 Task: Create a rule from the Agile list, Priority changed -> Complete task in the project BridgeForge if Priority Cleared then Complete Task
Action: Mouse moved to (1024, 166)
Screenshot: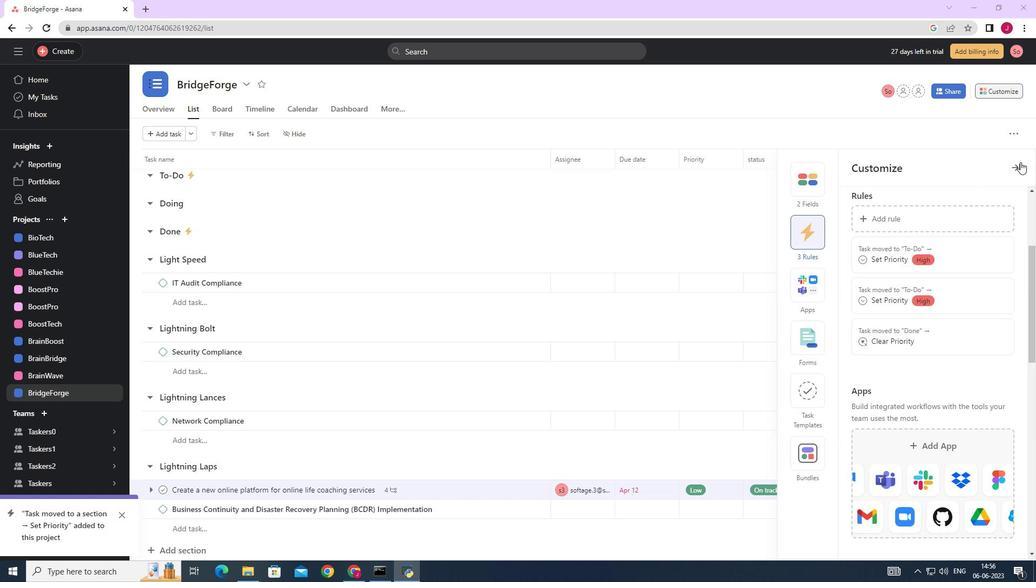 
Action: Mouse pressed left at (1024, 166)
Screenshot: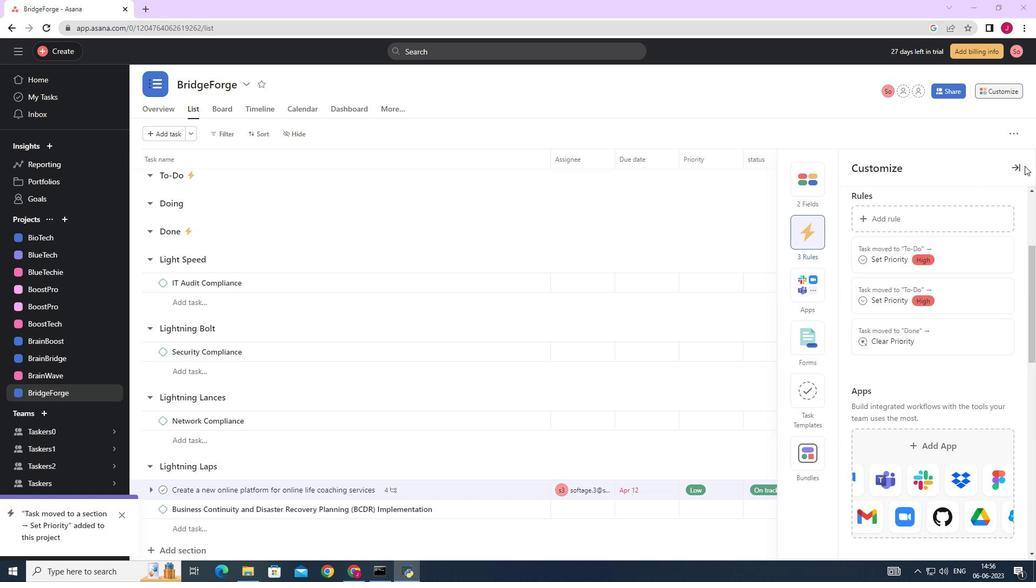 
Action: Mouse moved to (1019, 166)
Screenshot: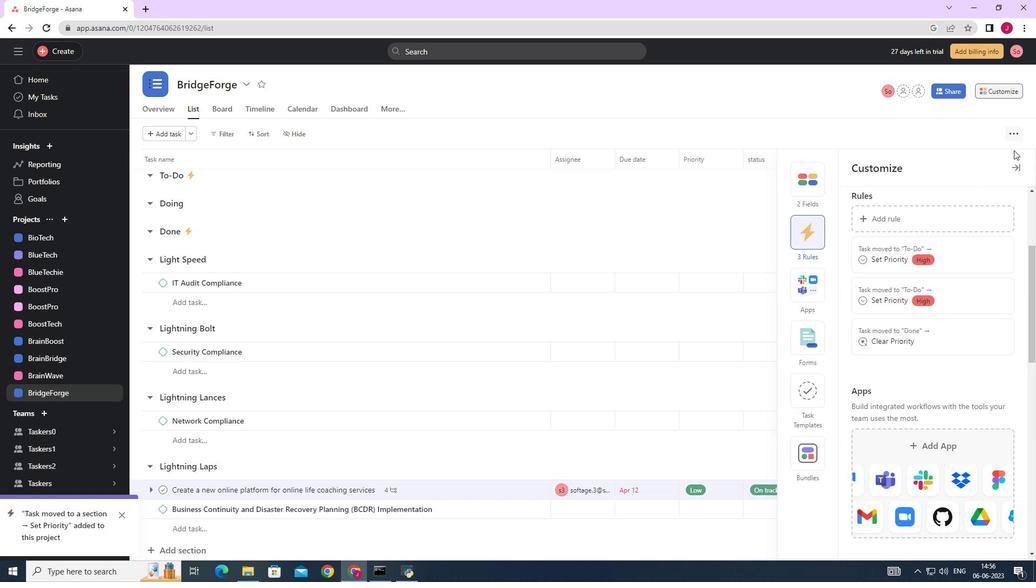 
Action: Mouse pressed left at (1019, 166)
Screenshot: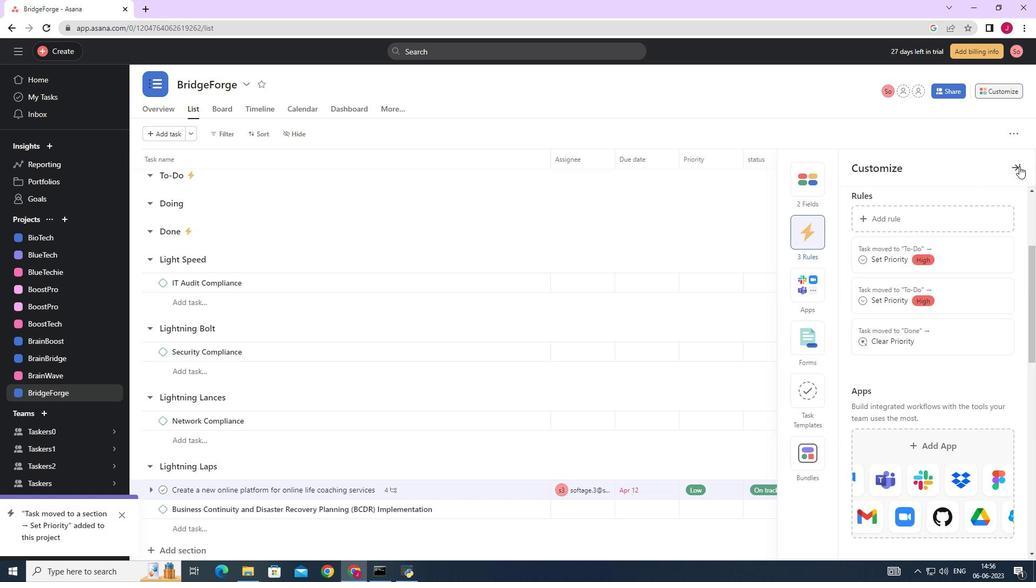 
Action: Mouse moved to (1000, 91)
Screenshot: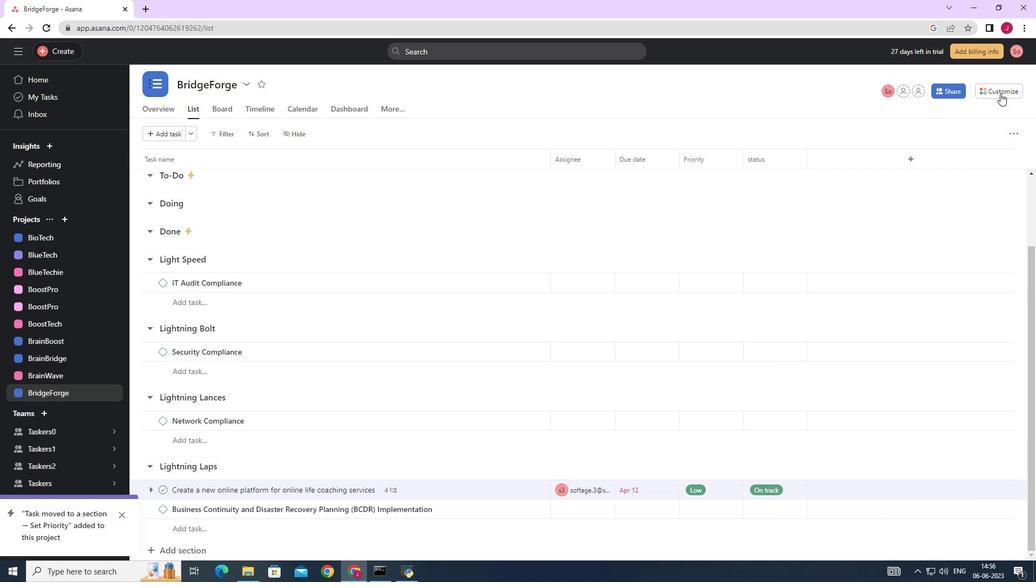 
Action: Mouse pressed left at (1000, 91)
Screenshot: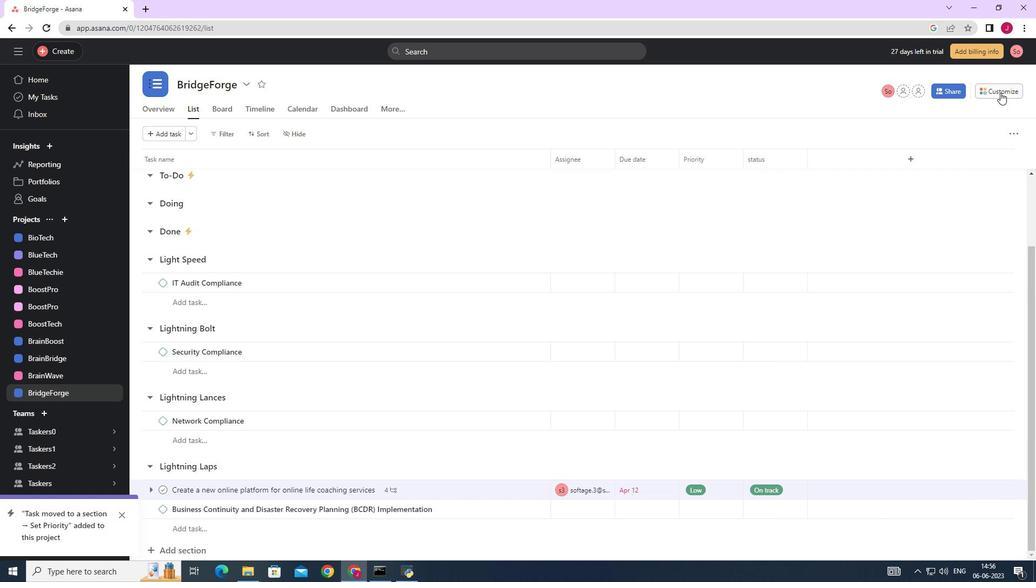 
Action: Mouse moved to (806, 232)
Screenshot: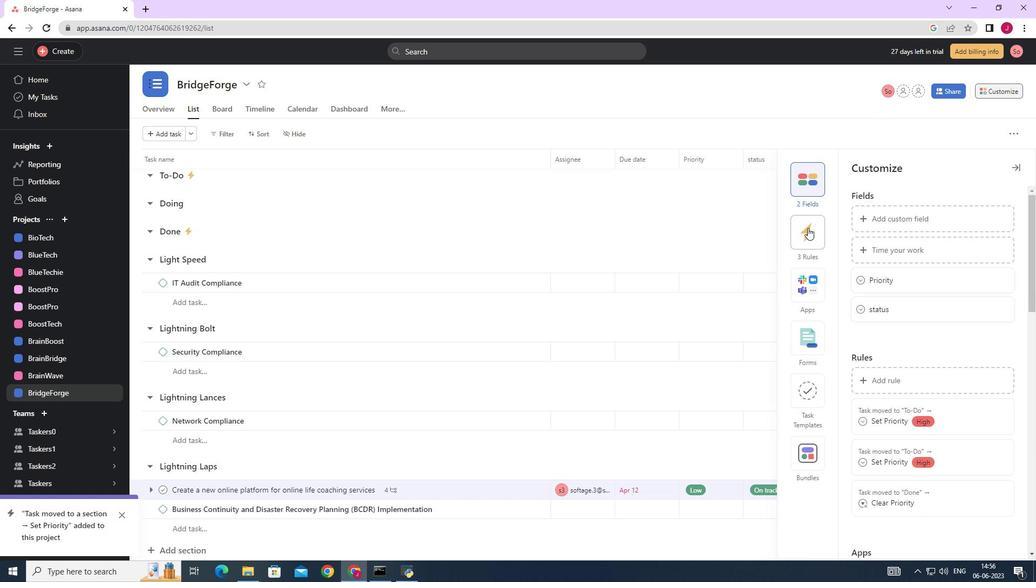 
Action: Mouse pressed left at (806, 232)
Screenshot: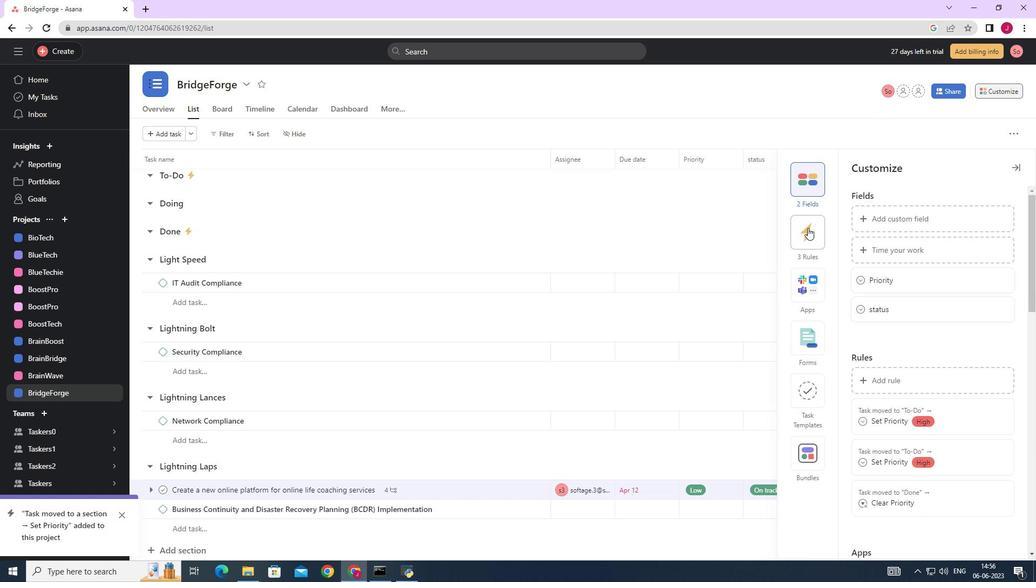 
Action: Mouse moved to (889, 221)
Screenshot: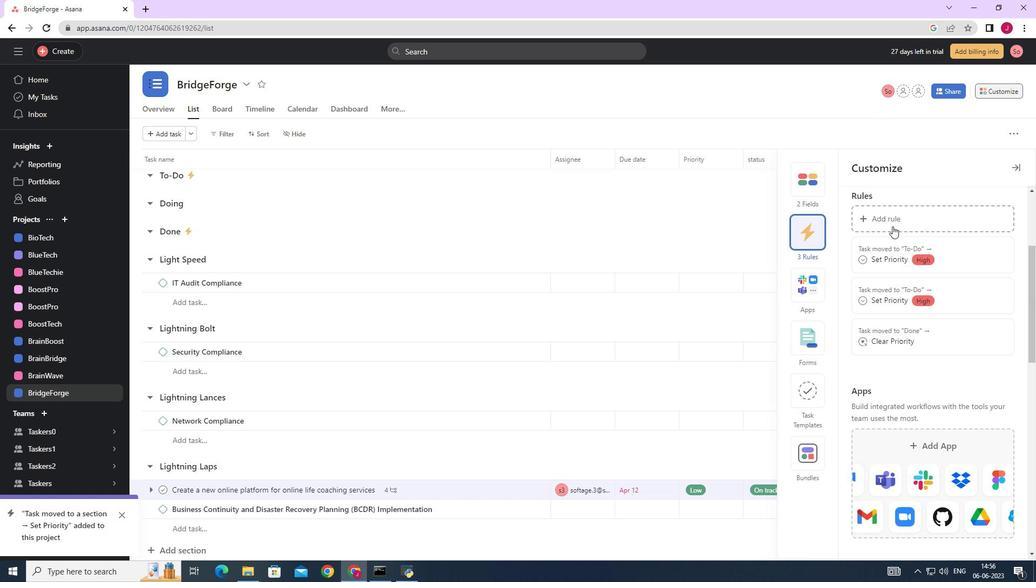 
Action: Mouse pressed left at (889, 221)
Screenshot: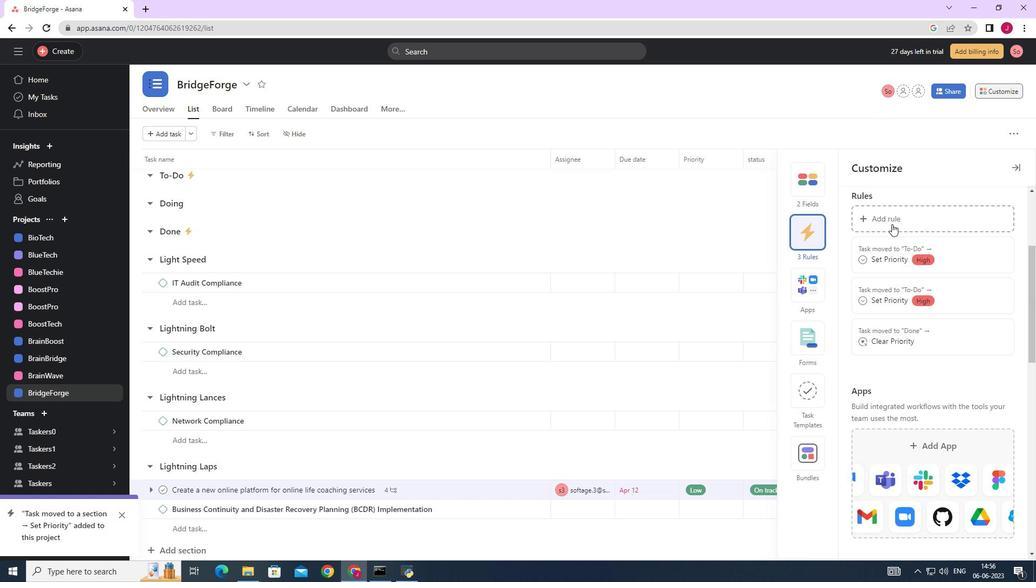 
Action: Mouse moved to (221, 163)
Screenshot: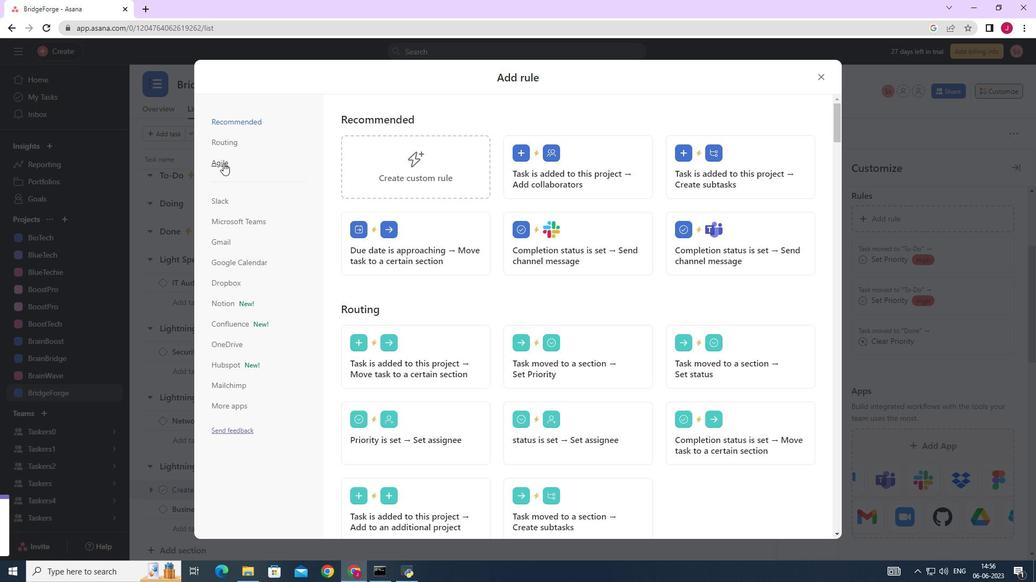 
Action: Mouse pressed left at (221, 163)
Screenshot: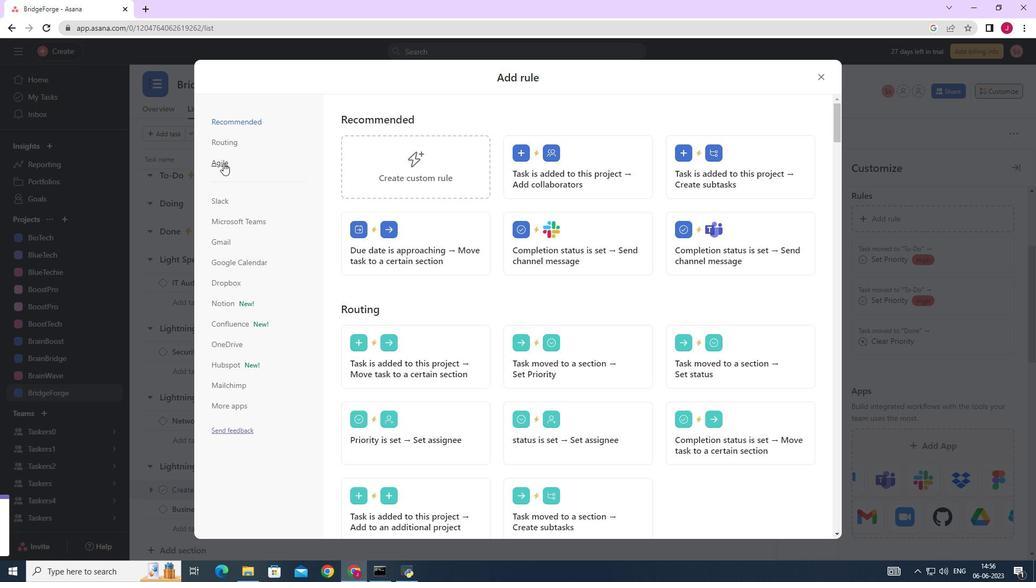 
Action: Mouse moved to (436, 151)
Screenshot: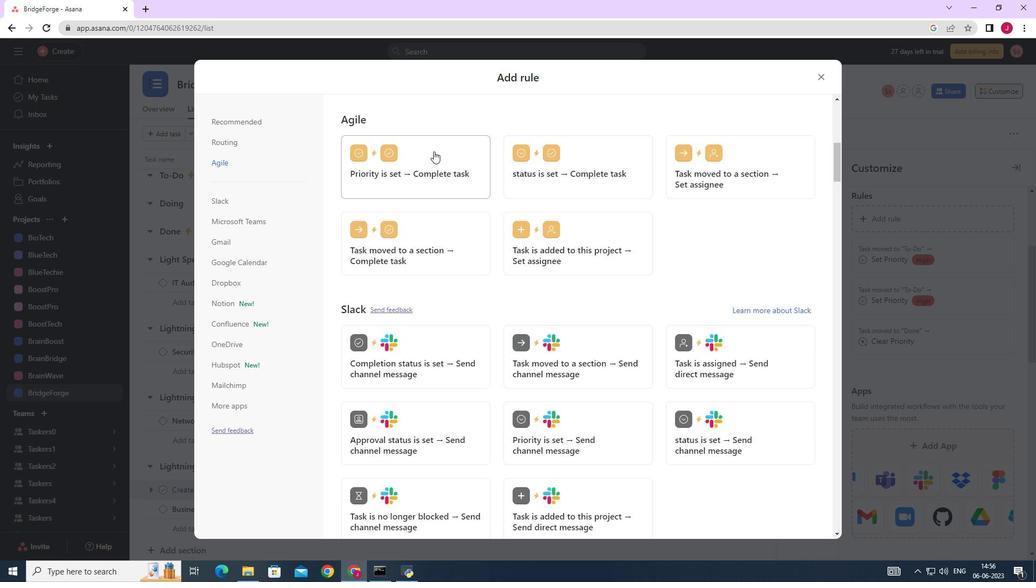 
Action: Mouse pressed left at (436, 151)
Screenshot: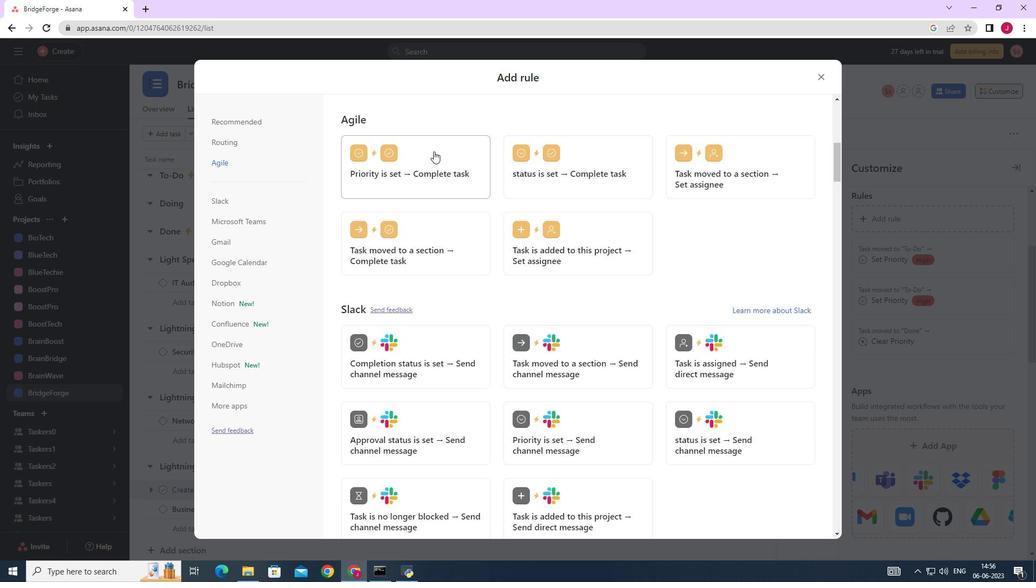 
Action: Mouse moved to (382, 294)
Screenshot: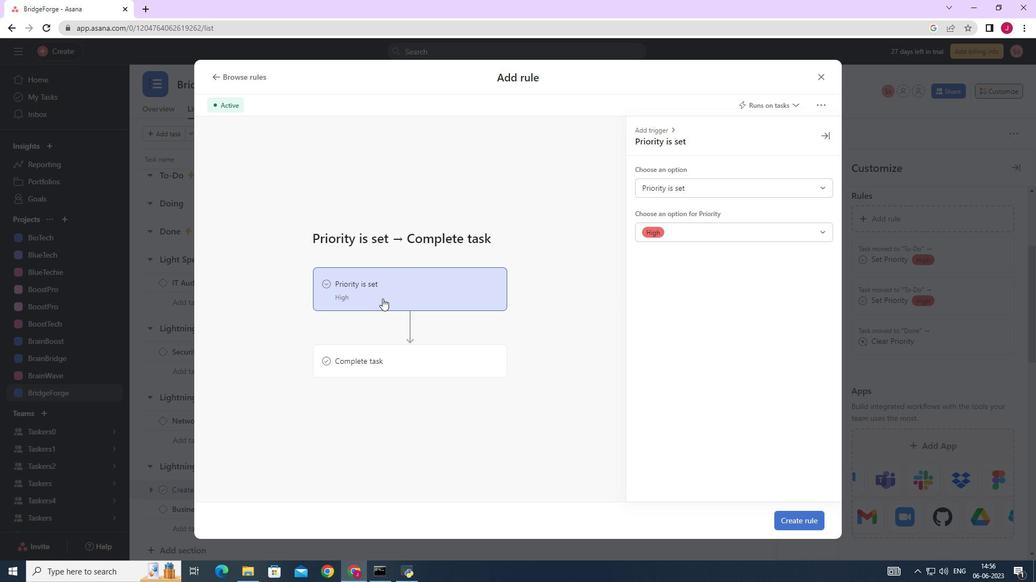 
Action: Mouse pressed left at (382, 294)
Screenshot: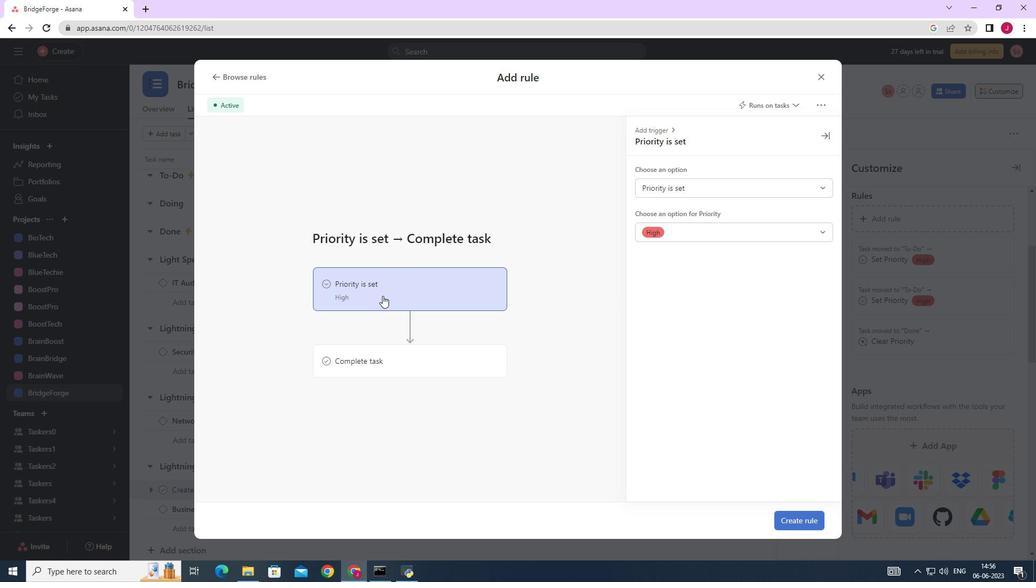 
Action: Mouse moved to (669, 187)
Screenshot: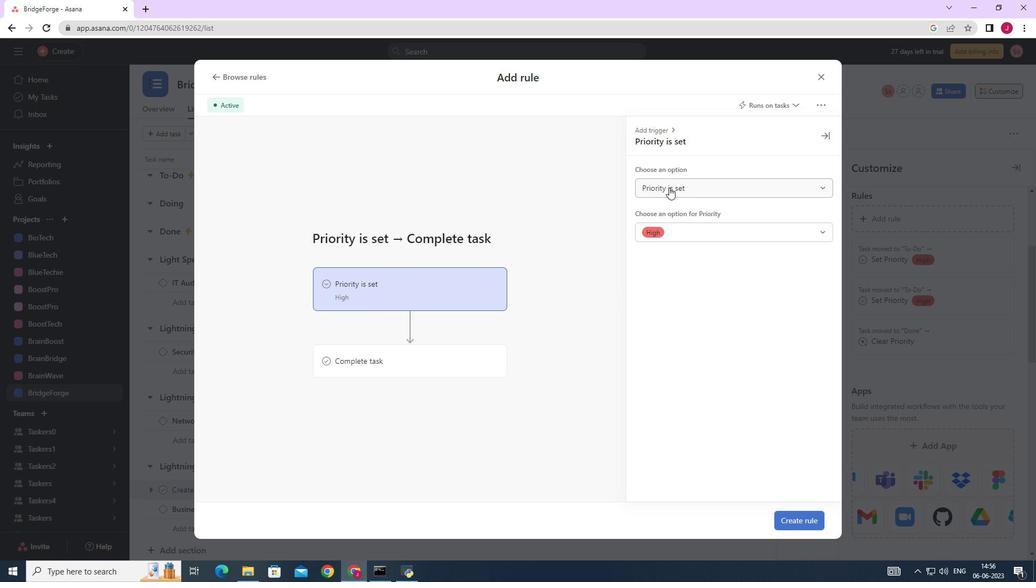 
Action: Mouse pressed left at (669, 187)
Screenshot: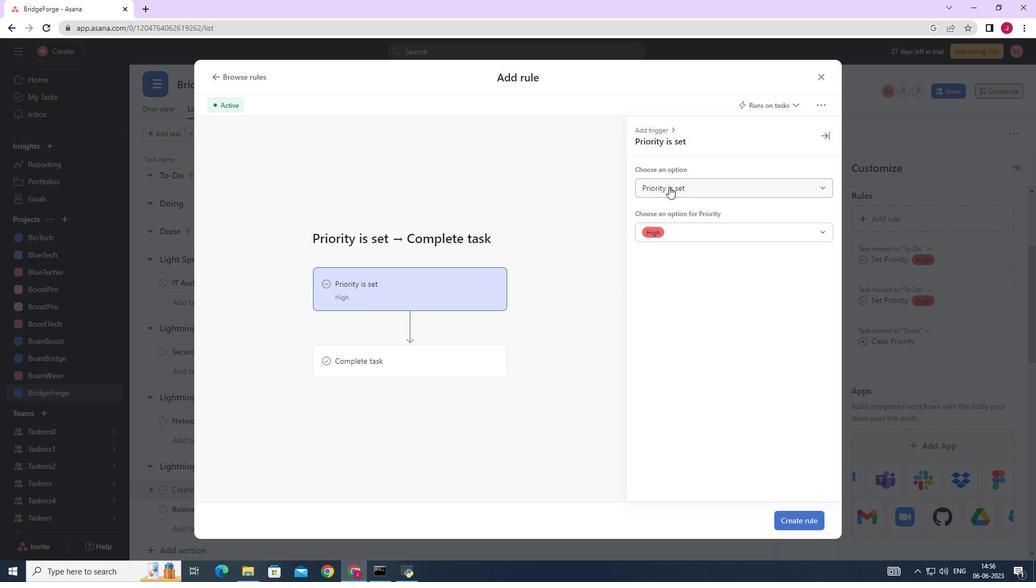 
Action: Mouse moved to (658, 230)
Screenshot: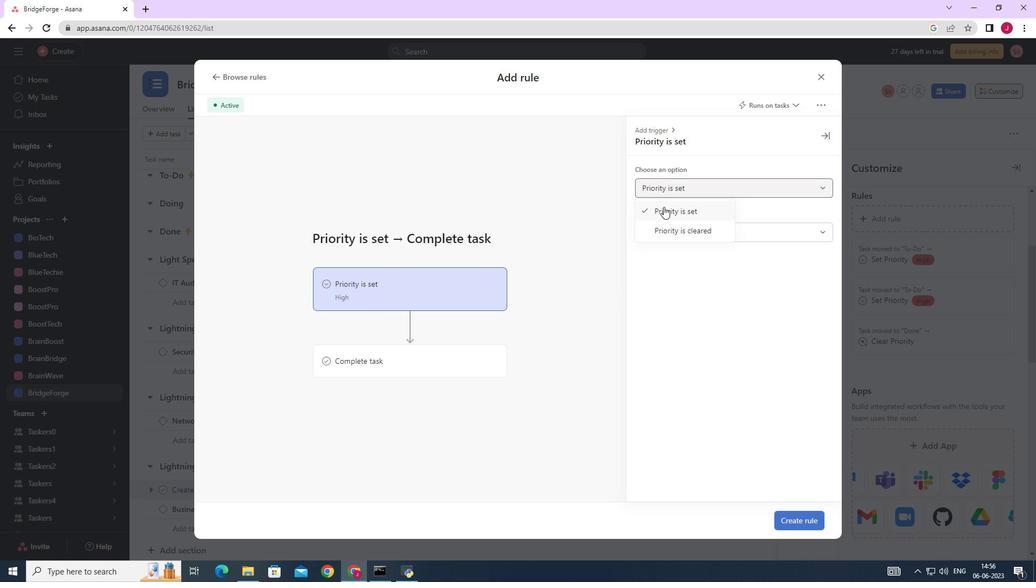 
Action: Mouse pressed left at (658, 230)
Screenshot: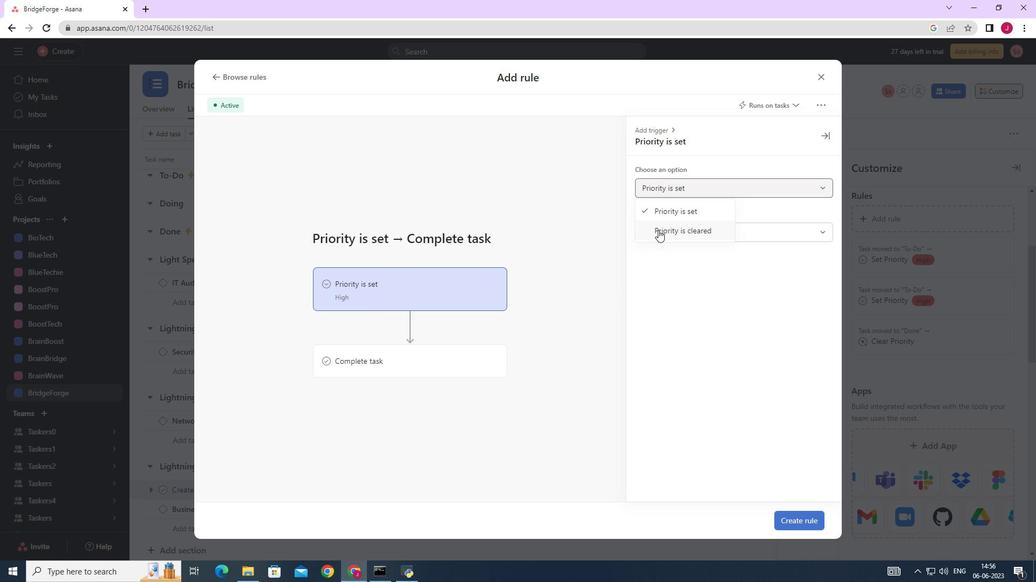 
Action: Mouse moved to (404, 354)
Screenshot: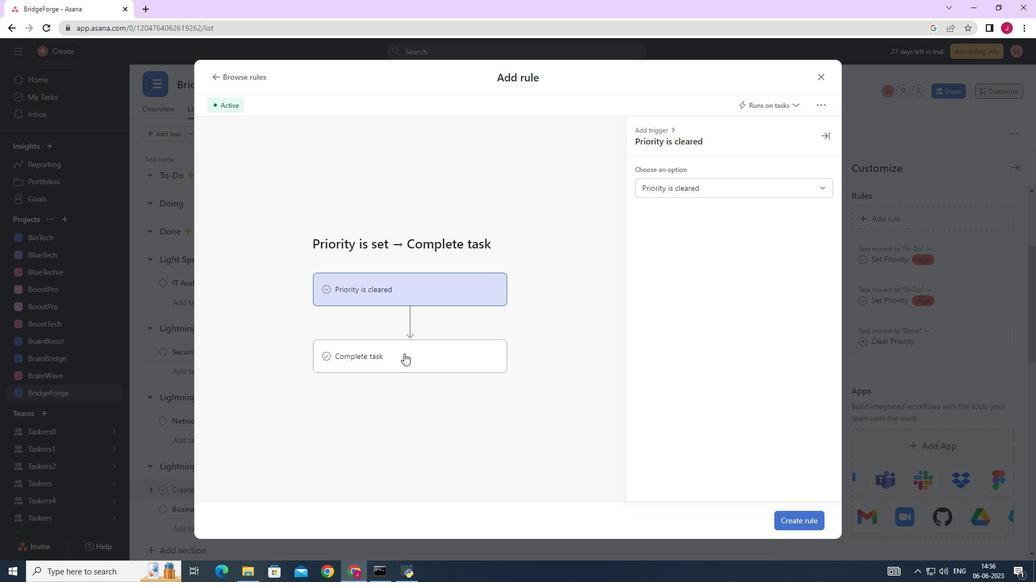
Action: Mouse pressed left at (404, 354)
Screenshot: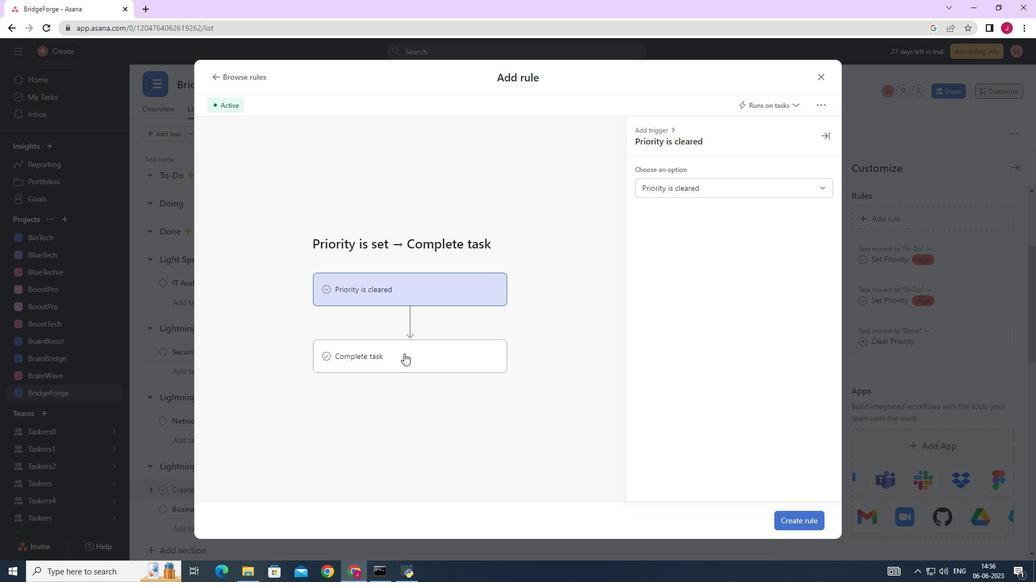 
Action: Mouse moved to (676, 184)
Screenshot: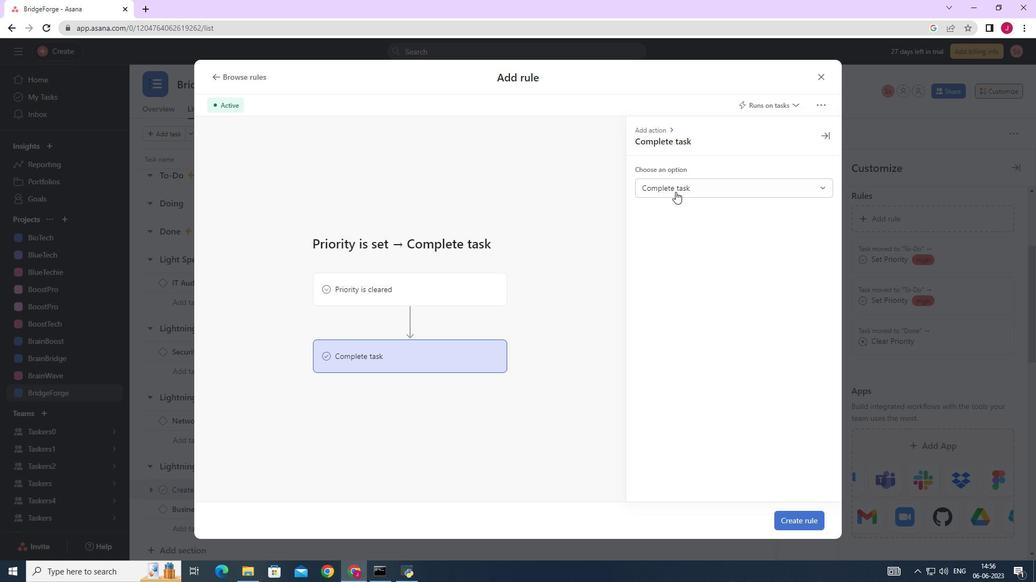 
Action: Mouse pressed left at (676, 184)
Screenshot: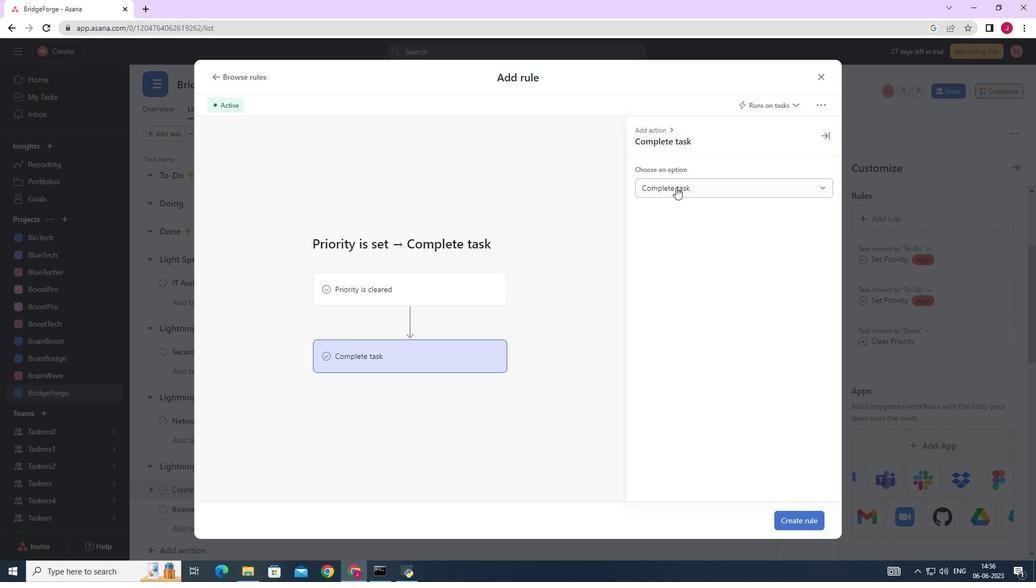 
Action: Mouse moved to (634, 301)
Screenshot: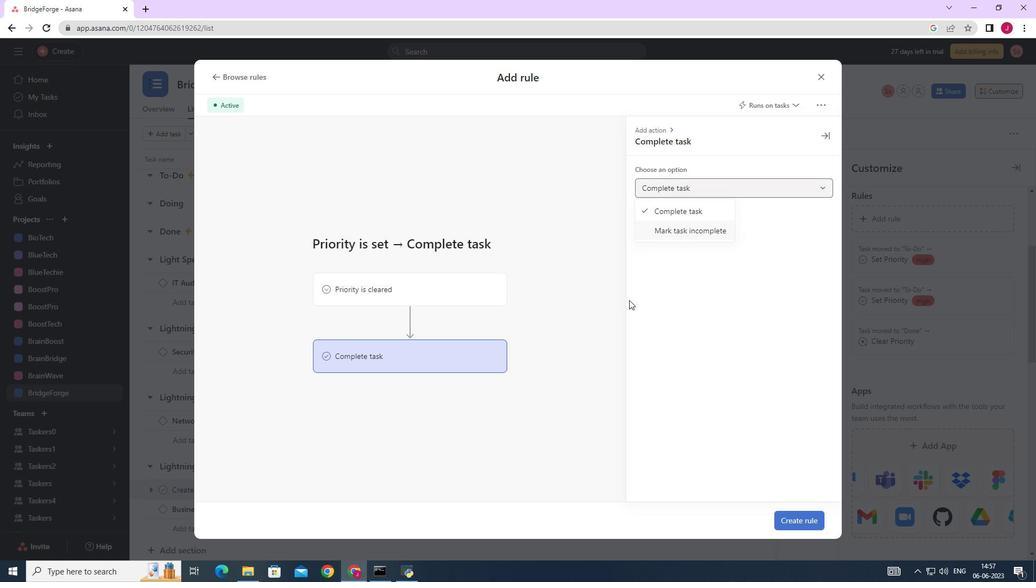 
Action: Mouse pressed left at (634, 301)
Screenshot: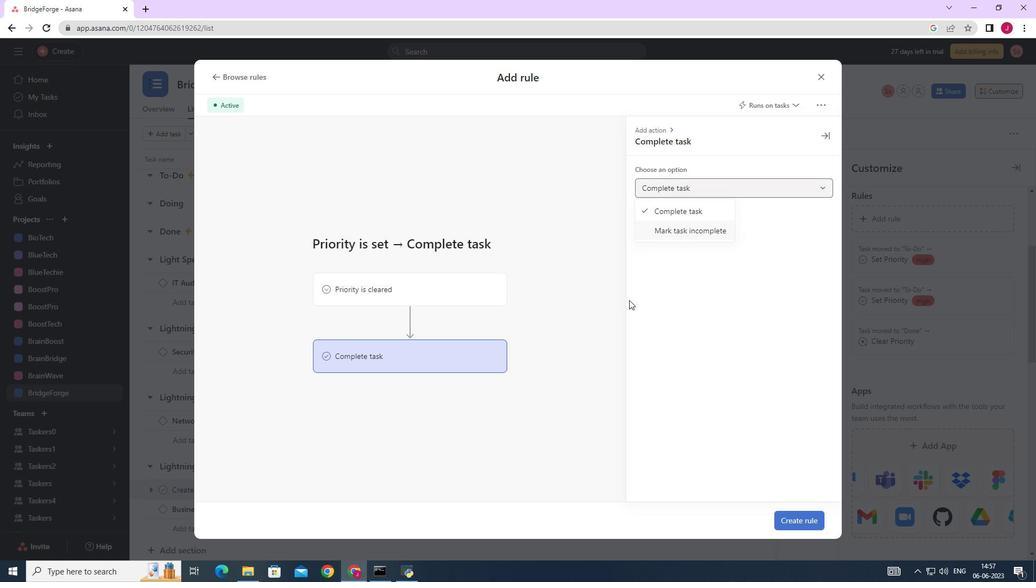 
Action: Mouse moved to (810, 519)
Screenshot: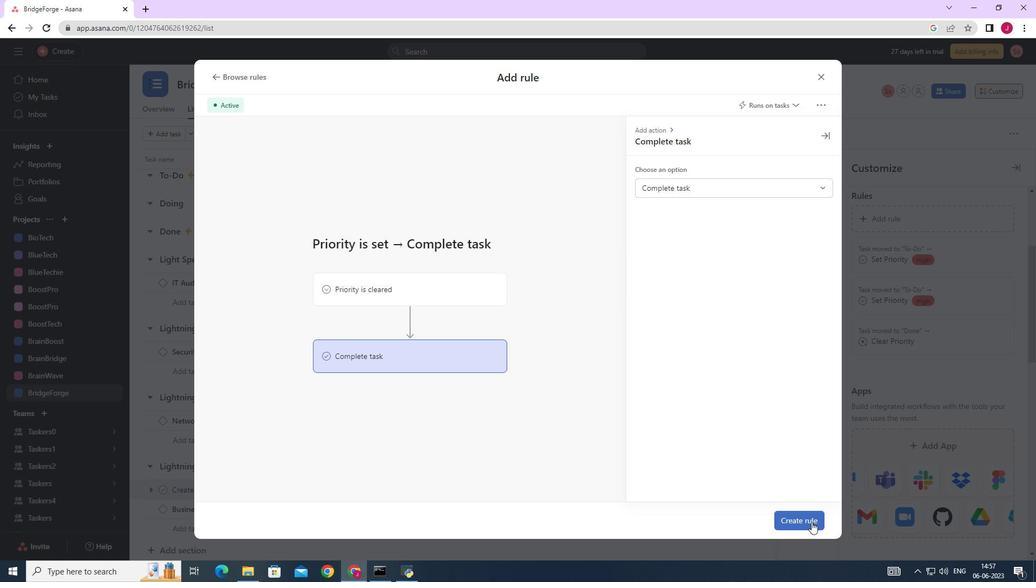 
Action: Mouse pressed left at (810, 519)
Screenshot: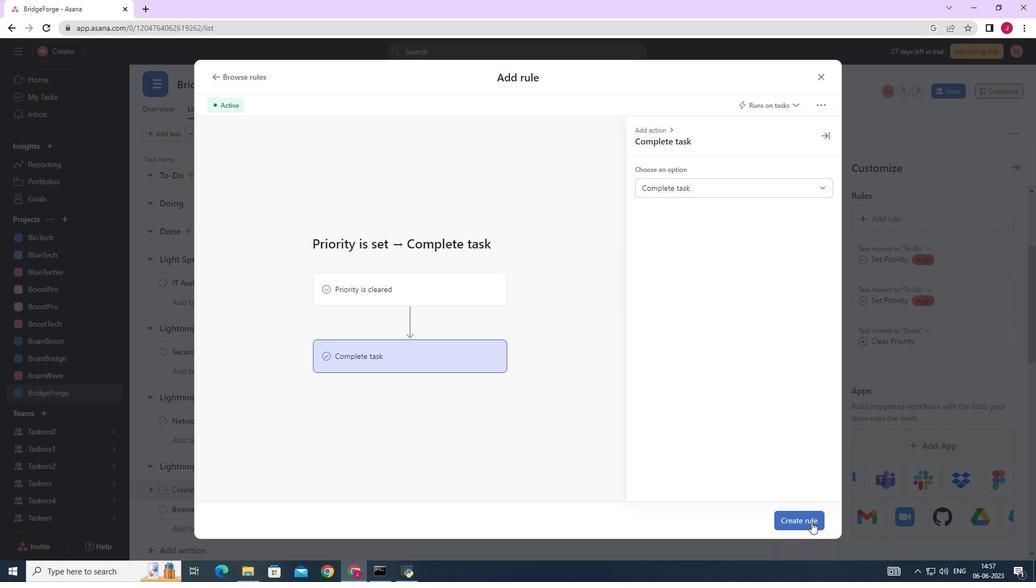 
Action: Mouse moved to (721, 394)
Screenshot: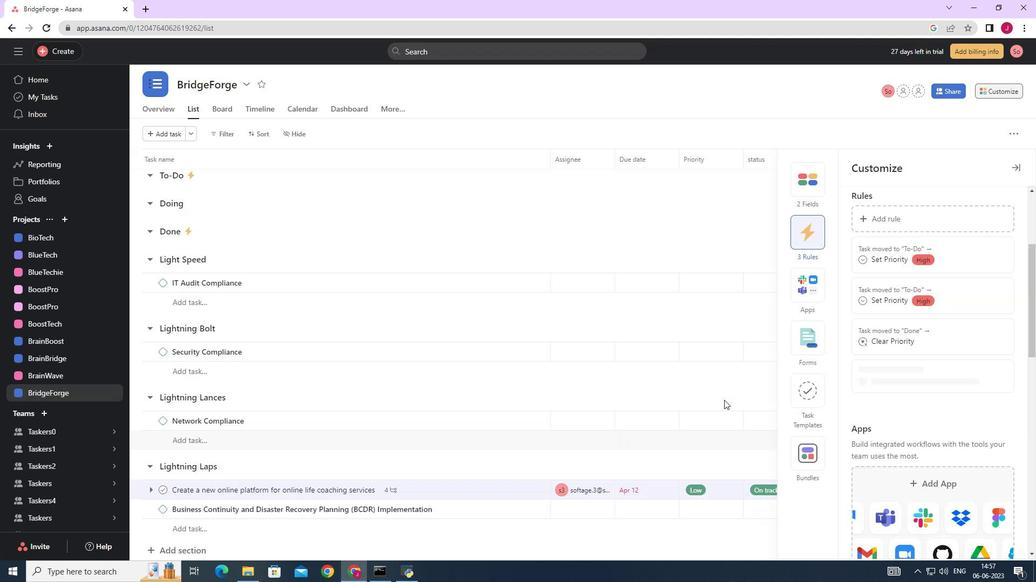 
